 Task: Add Sprouts Organic Vanilla Extract to the cart.
Action: Mouse moved to (232, 115)
Screenshot: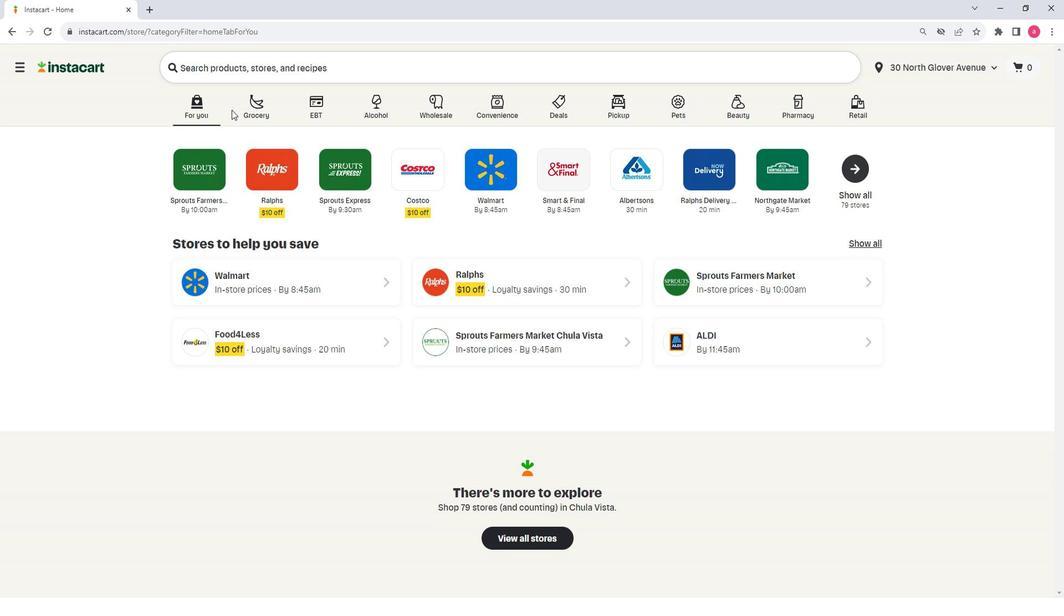 
Action: Mouse pressed left at (232, 115)
Screenshot: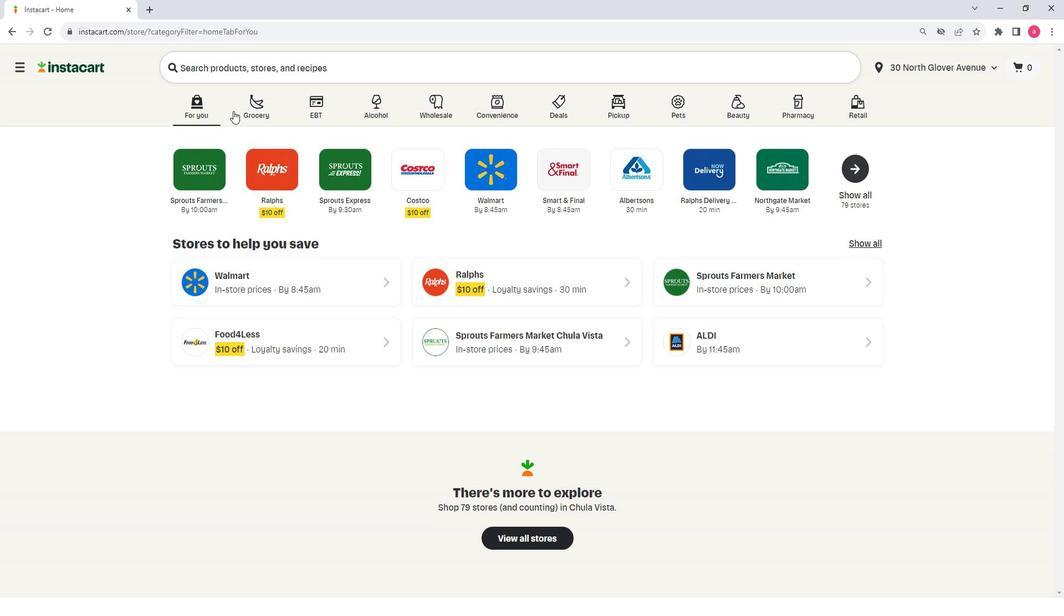 
Action: Mouse moved to (298, 324)
Screenshot: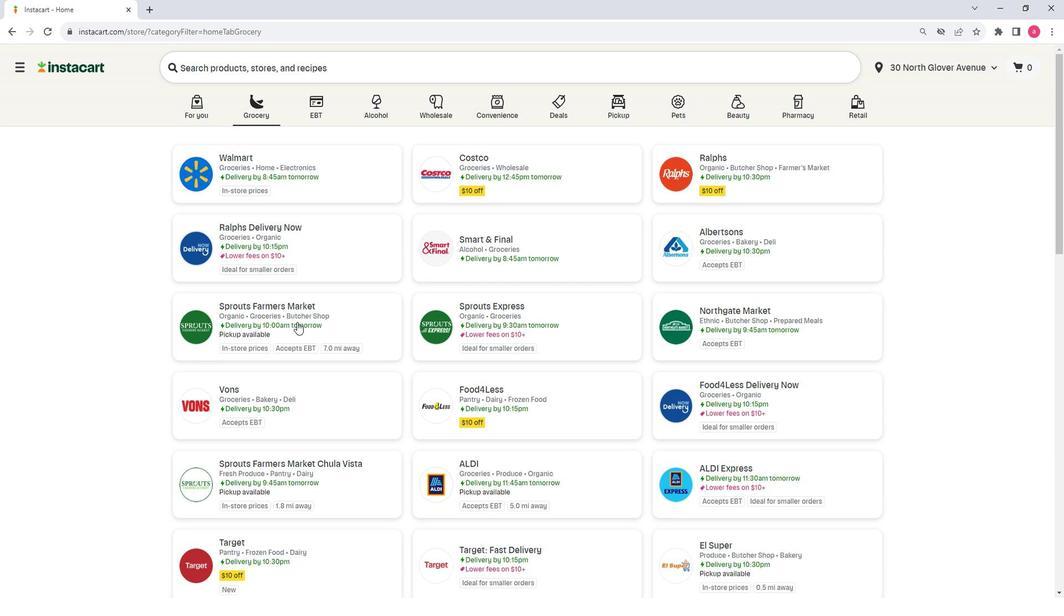 
Action: Mouse pressed left at (298, 324)
Screenshot: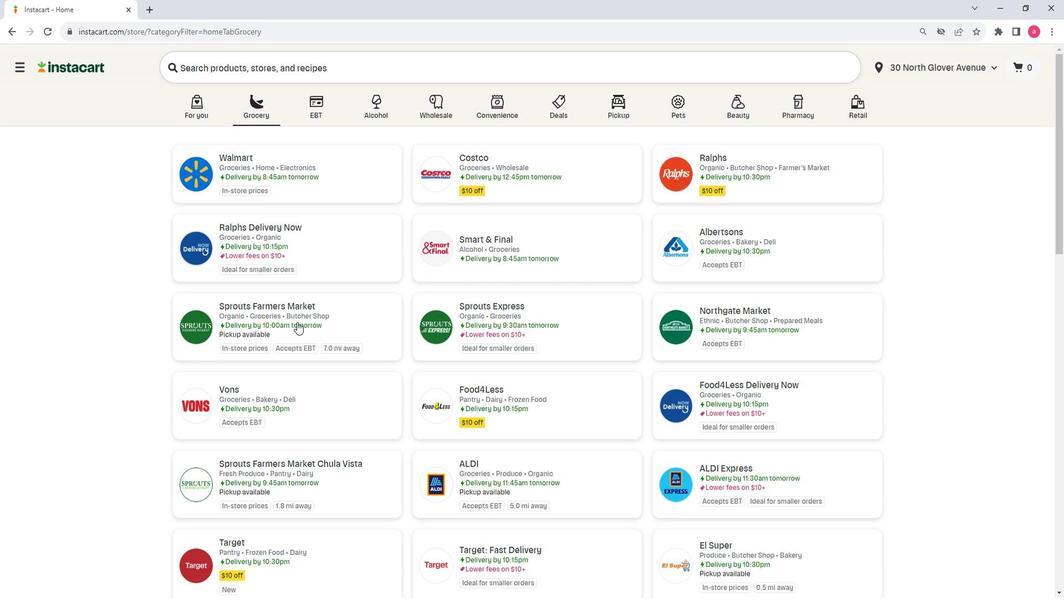 
Action: Mouse moved to (86, 299)
Screenshot: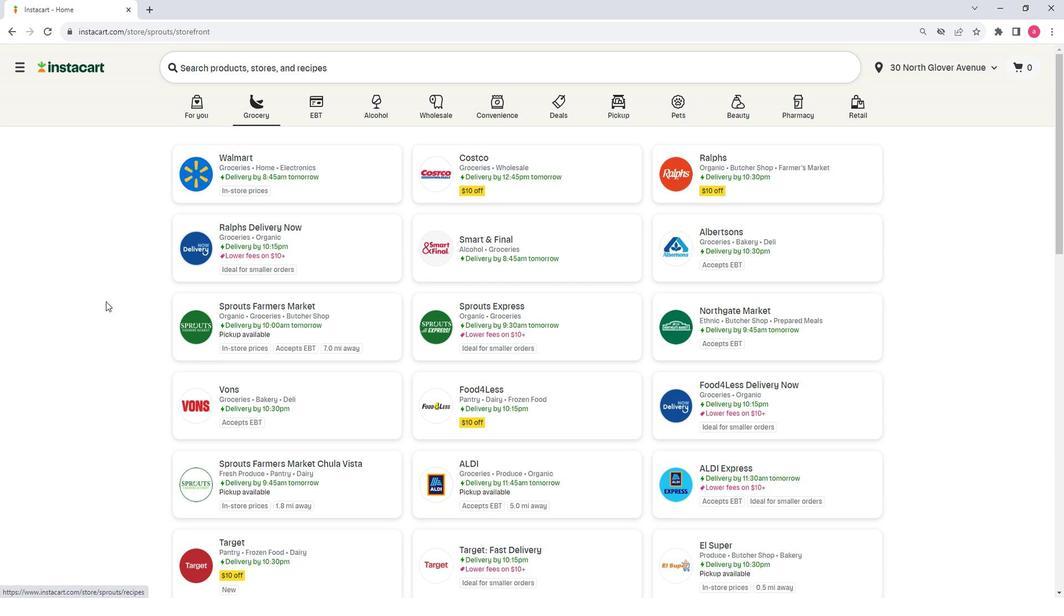 
Action: Mouse scrolled (86, 299) with delta (0, 0)
Screenshot: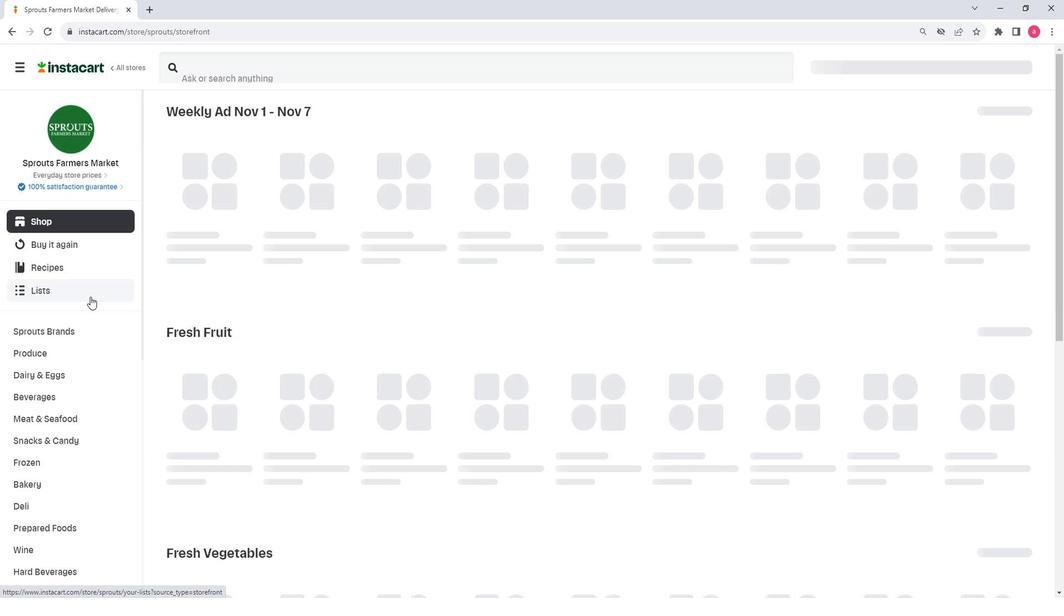 
Action: Mouse moved to (86, 299)
Screenshot: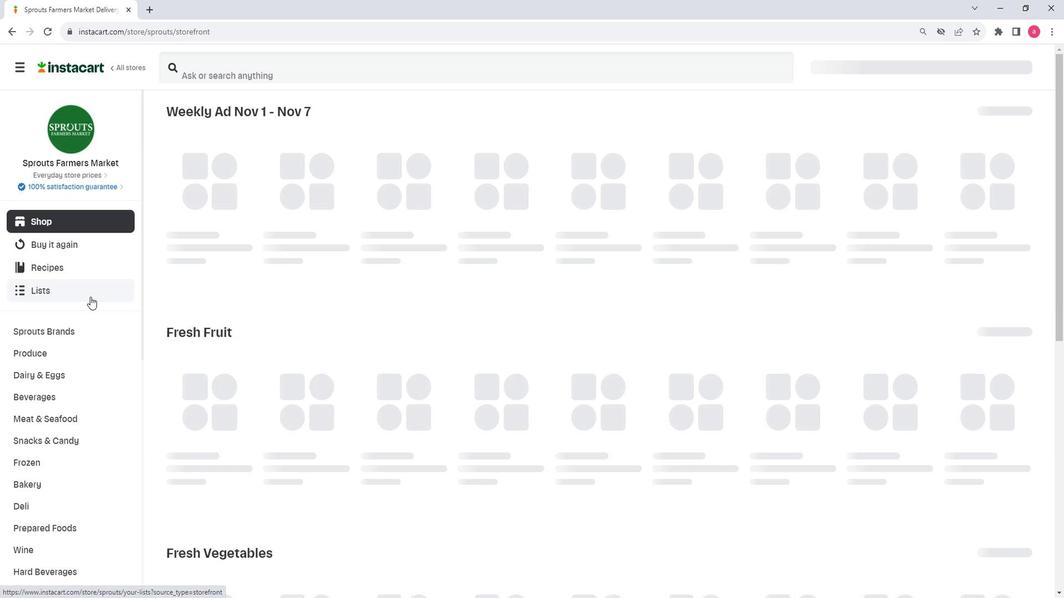 
Action: Mouse scrolled (86, 299) with delta (0, 0)
Screenshot: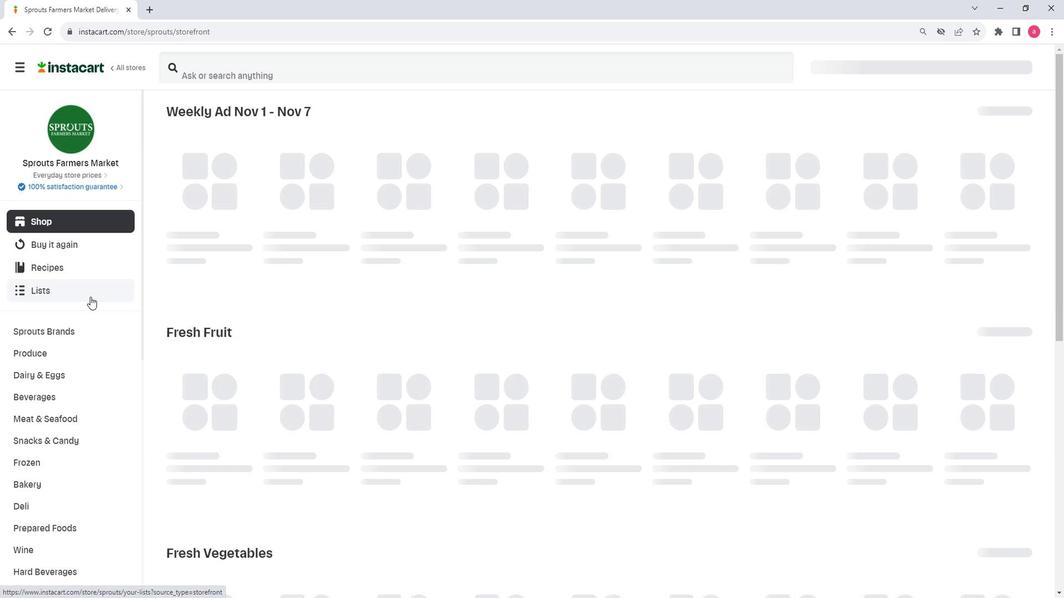 
Action: Mouse scrolled (86, 299) with delta (0, 0)
Screenshot: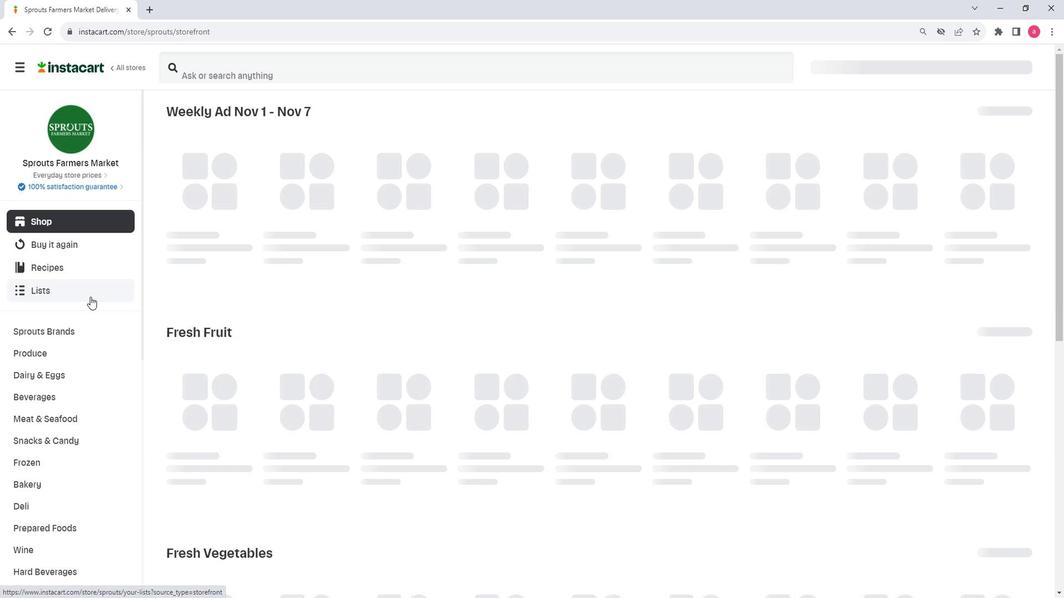 
Action: Mouse scrolled (86, 299) with delta (0, 0)
Screenshot: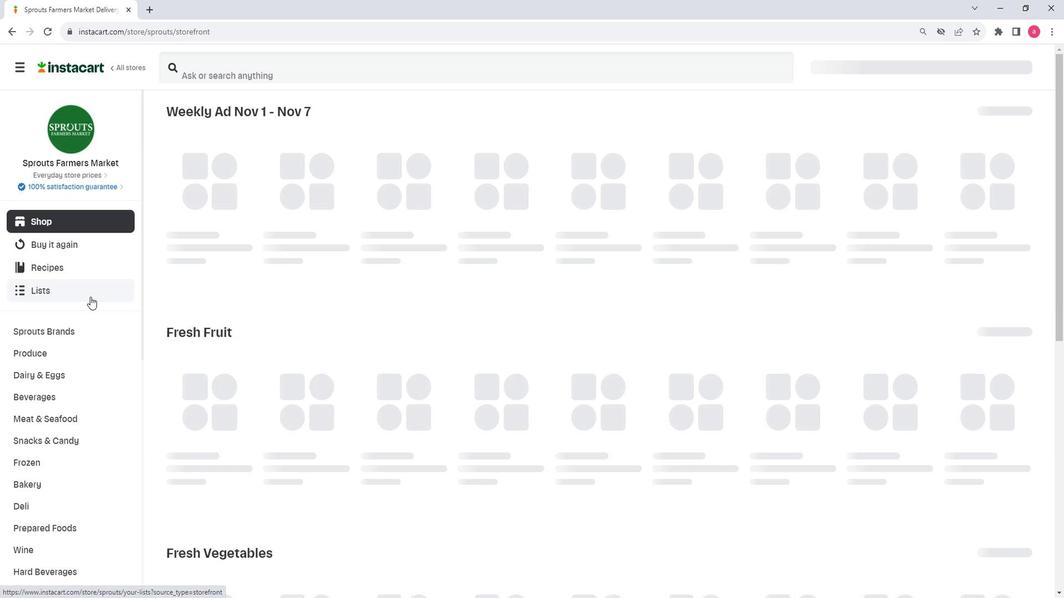
Action: Mouse scrolled (86, 299) with delta (0, 0)
Screenshot: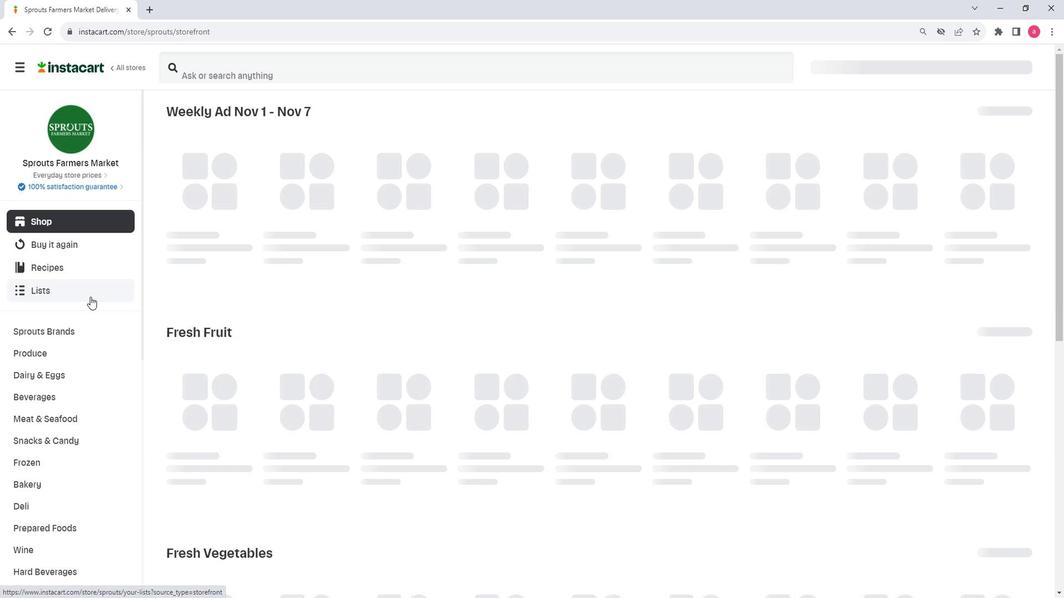 
Action: Mouse scrolled (86, 299) with delta (0, 0)
Screenshot: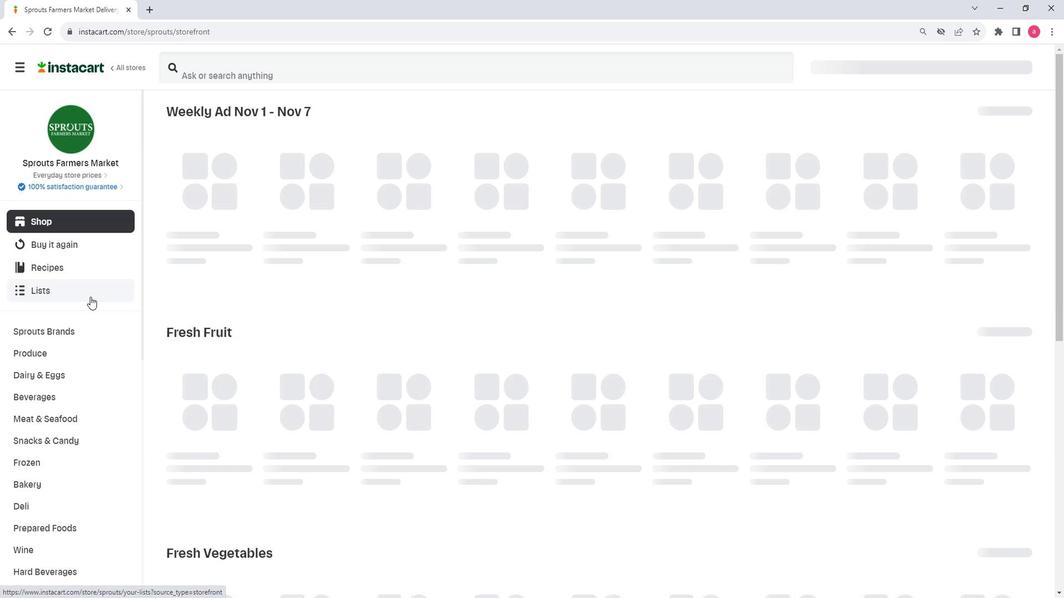 
Action: Mouse moved to (63, 388)
Screenshot: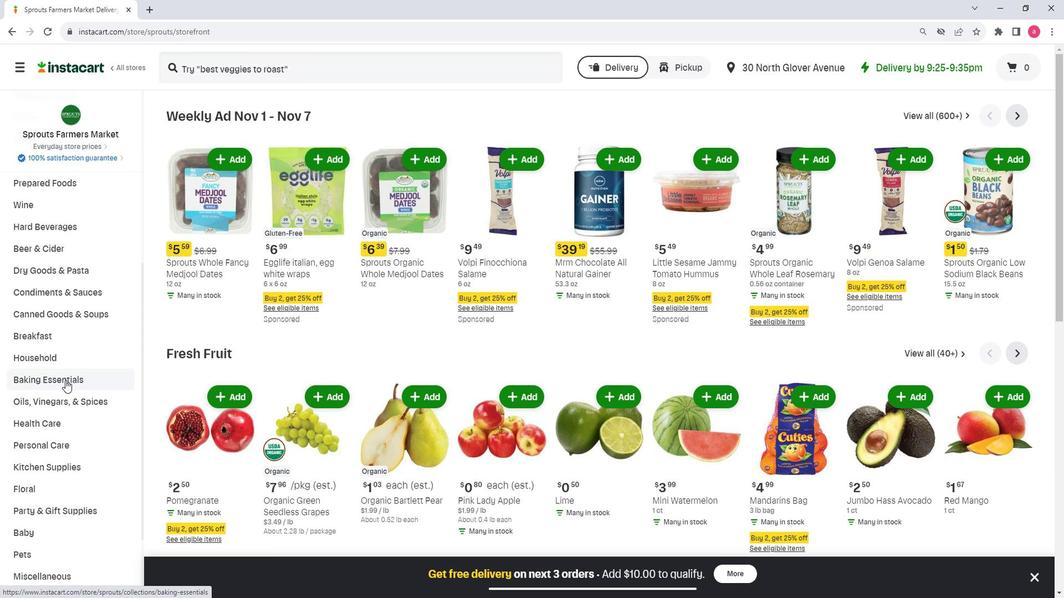 
Action: Mouse pressed left at (63, 388)
Screenshot: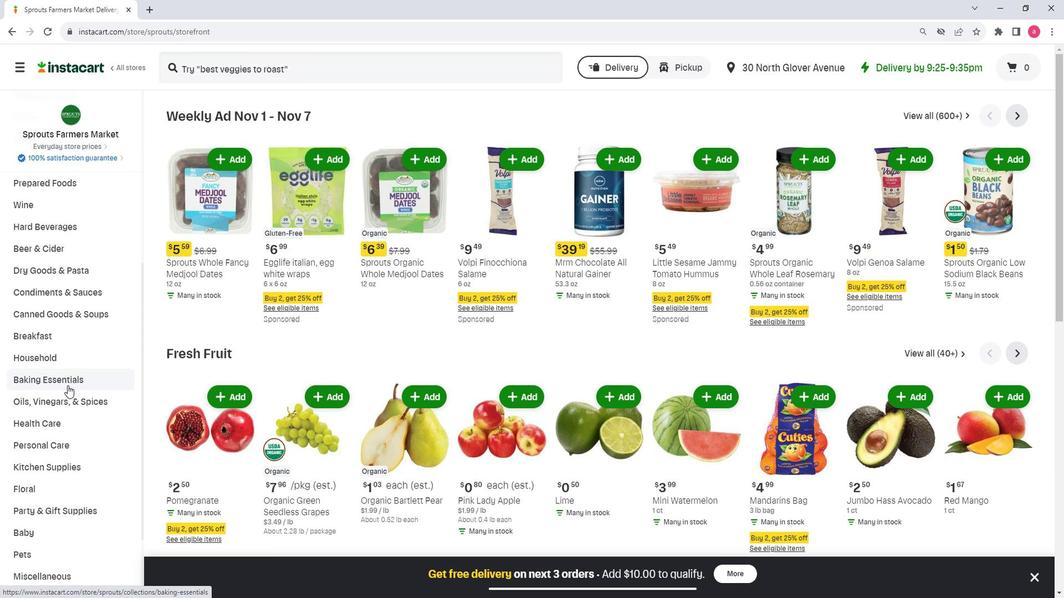 
Action: Mouse moved to (982, 144)
Screenshot: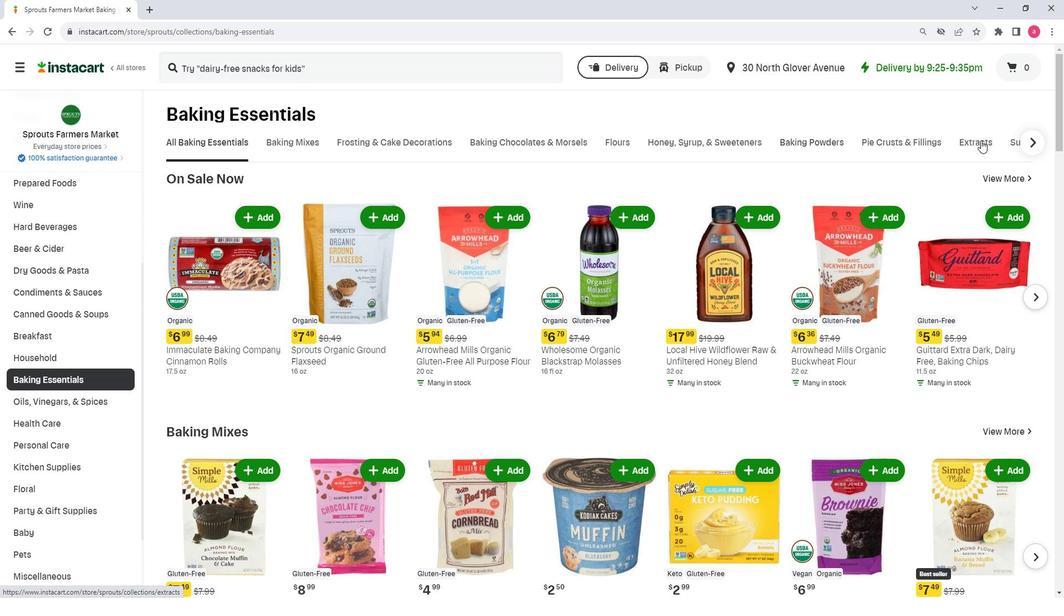 
Action: Mouse pressed left at (982, 144)
Screenshot: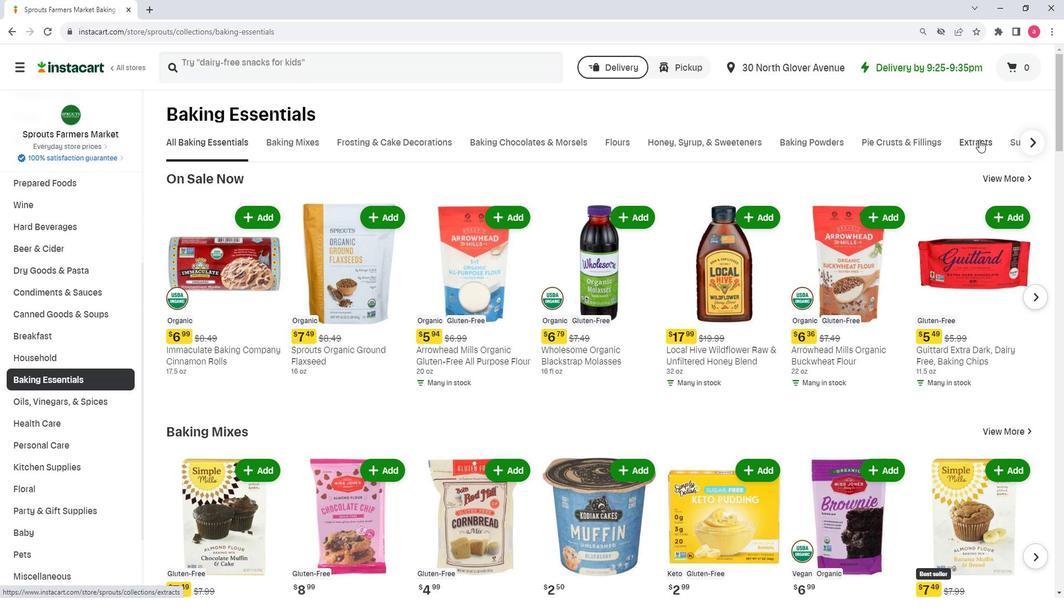 
Action: Mouse moved to (272, 72)
Screenshot: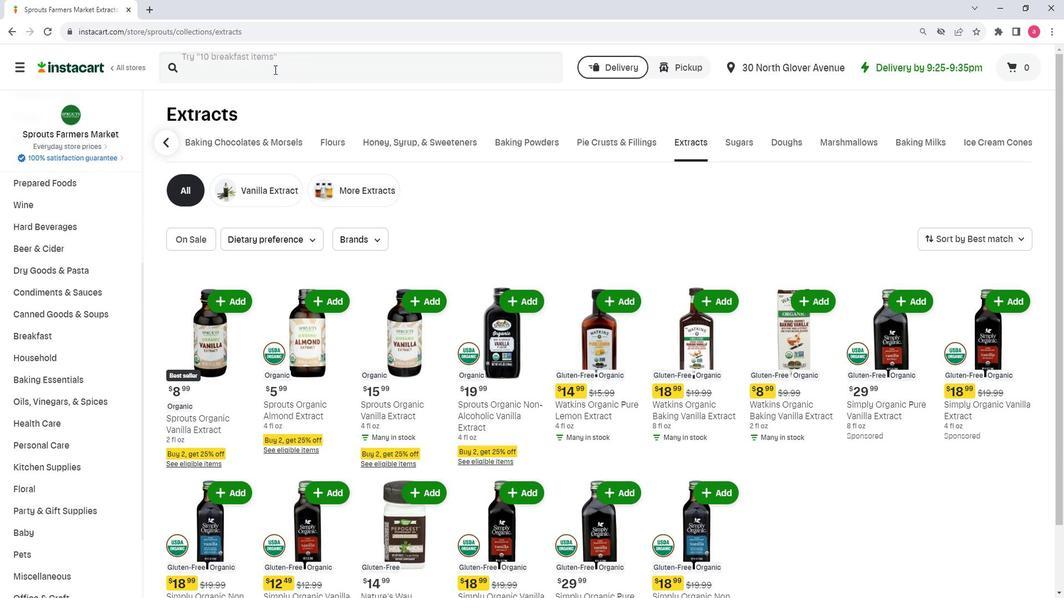 
Action: Mouse pressed left at (272, 72)
Screenshot: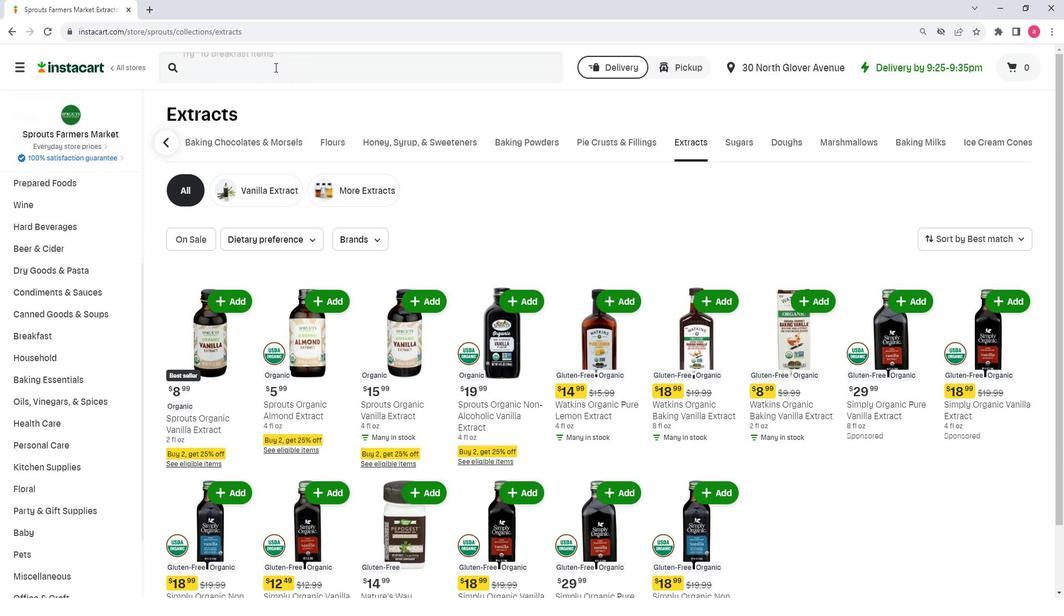 
Action: Key pressed <Key.shift>Sprouts<Key.space><Key.shift><Key.shift><Key.shift><Key.shift>
Screenshot: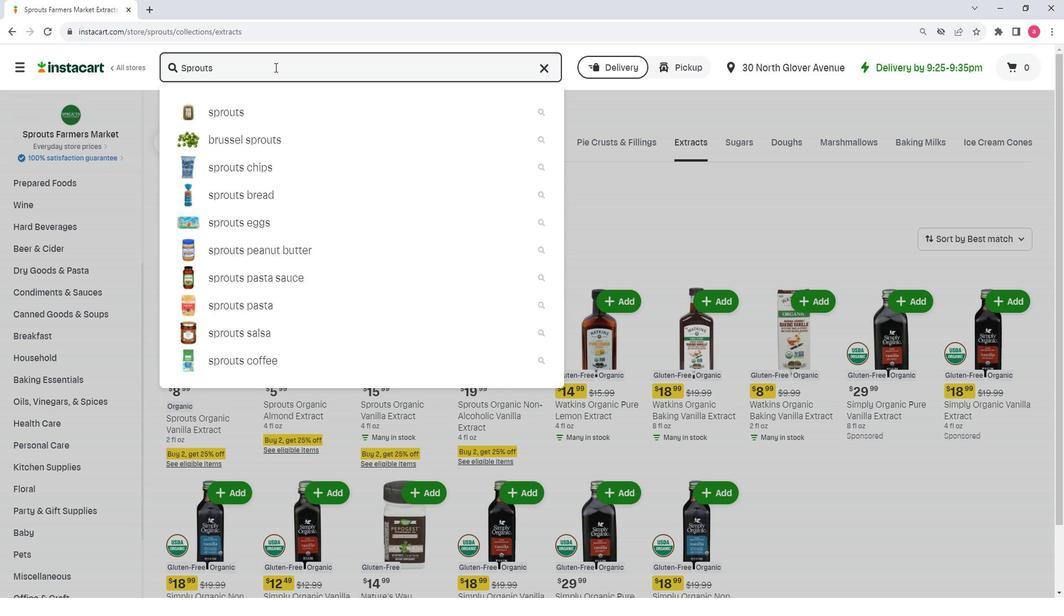
Action: Mouse moved to (273, 71)
Screenshot: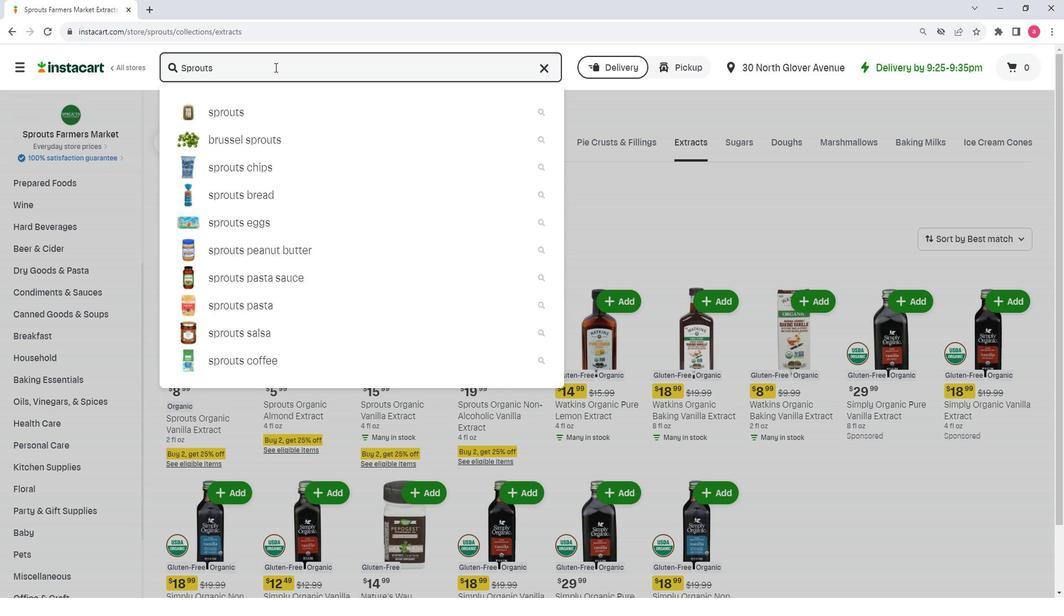 
Action: Key pressed <Key.shift><Key.shift><Key.shift><Key.shift><Key.shift><Key.shift><Key.shift><Key.shift><Key.shift>Organic<Key.space><Key.shift><Key.shift><Key.shift><Key.shift><Key.shift><Key.shift><Key.shift><Key.shift><Key.shift><Key.shift><Key.shift><Key.shift>Vanilla<Key.space><Key.shift>Extract<Key.enter>
Screenshot: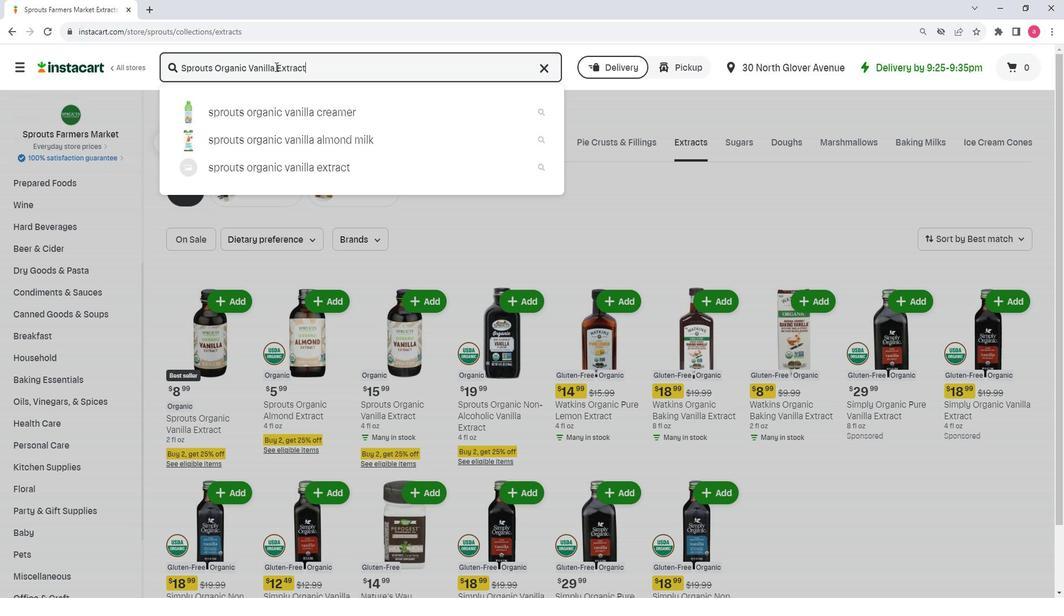 
Action: Mouse moved to (251, 273)
Screenshot: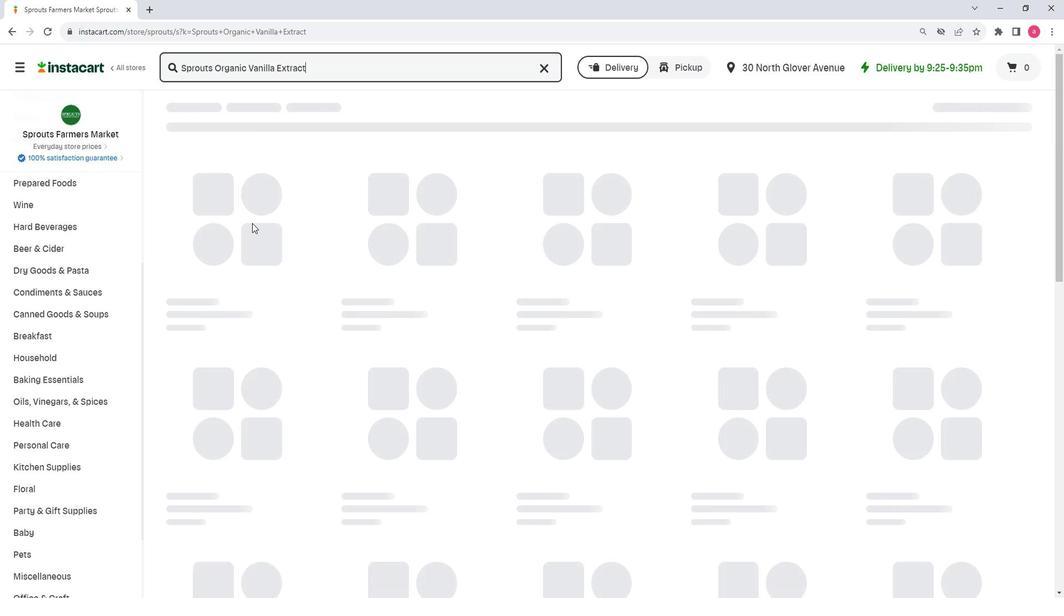 
Action: Mouse pressed left at (251, 273)
Screenshot: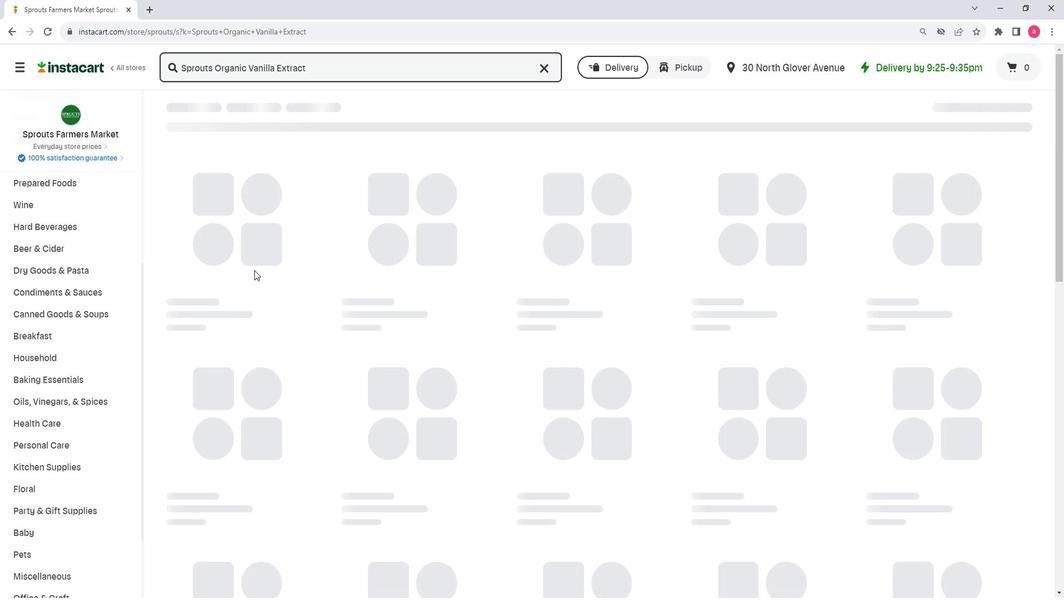 
Action: Mouse moved to (349, 350)
Screenshot: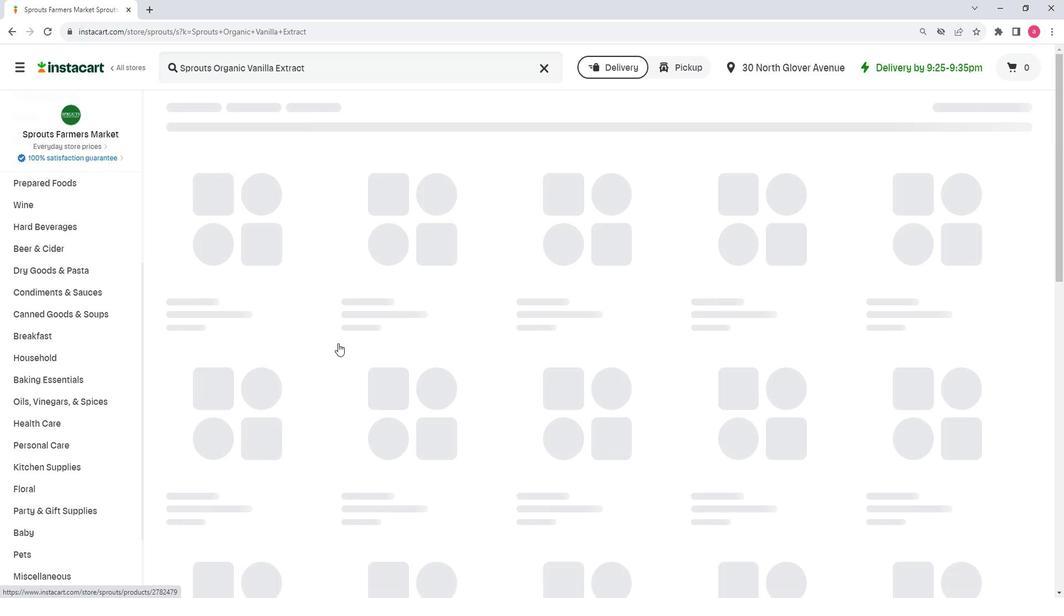 
Action: Mouse scrolled (349, 349) with delta (0, 0)
Screenshot: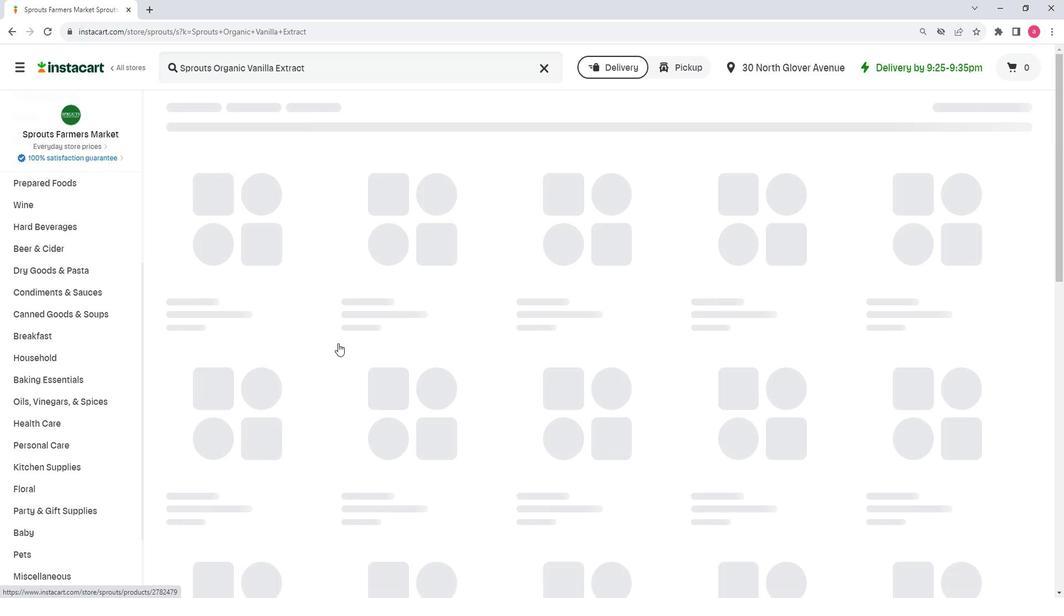 
Action: Mouse scrolled (349, 349) with delta (0, 0)
Screenshot: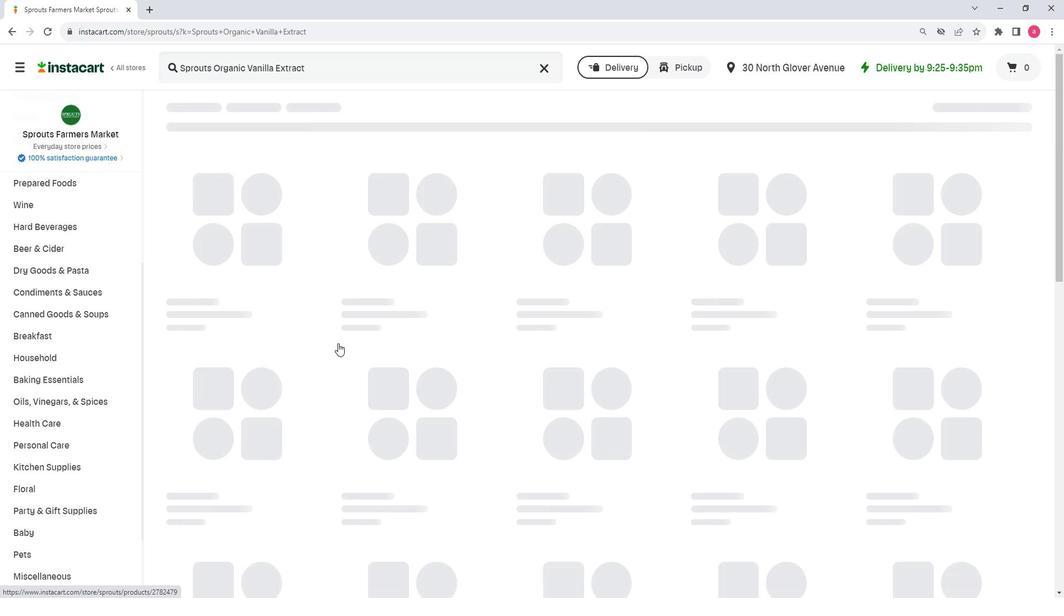 
Action: Mouse scrolled (349, 349) with delta (0, 0)
Screenshot: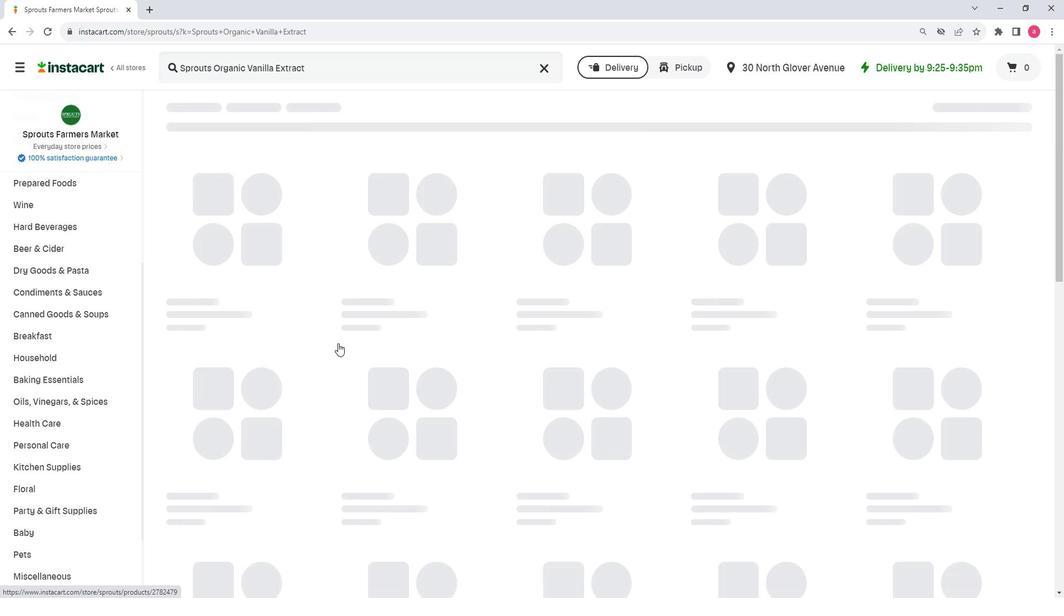 
Action: Mouse scrolled (349, 349) with delta (0, 0)
Screenshot: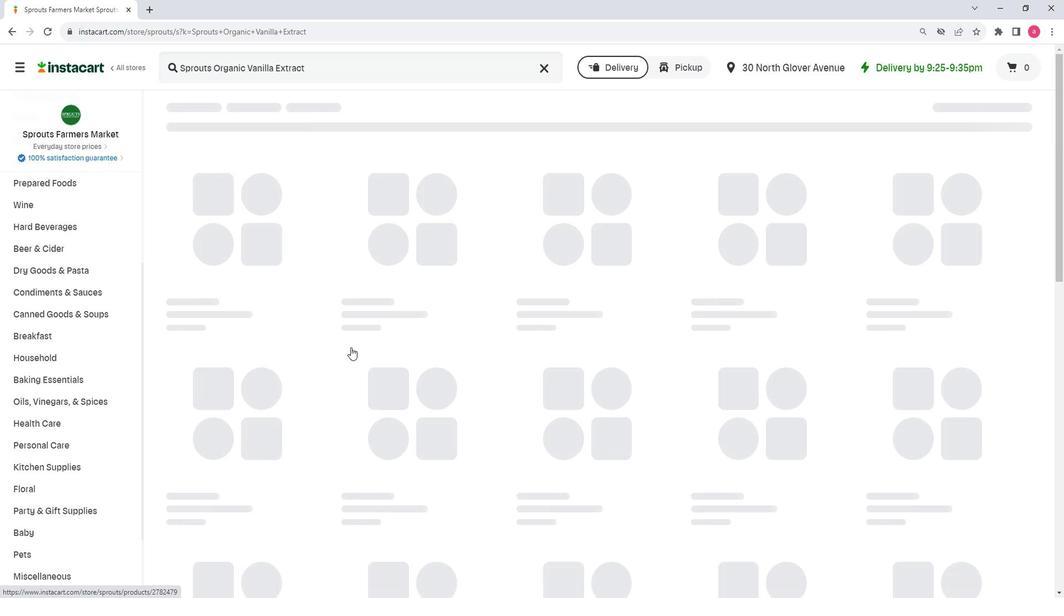 
Action: Mouse scrolled (349, 349) with delta (0, 0)
Screenshot: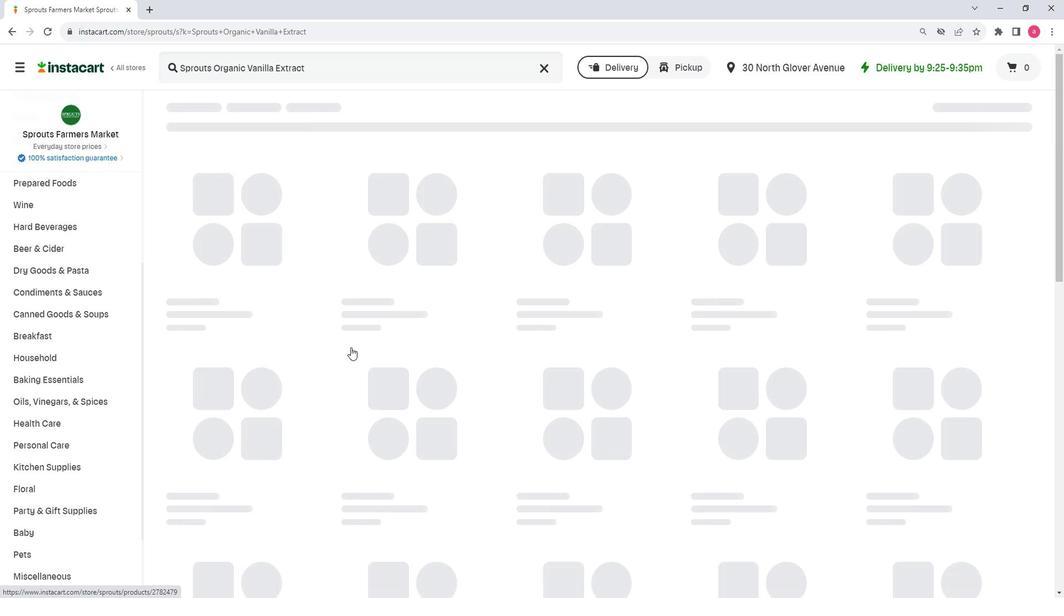 
Action: Mouse scrolled (349, 349) with delta (0, 0)
Screenshot: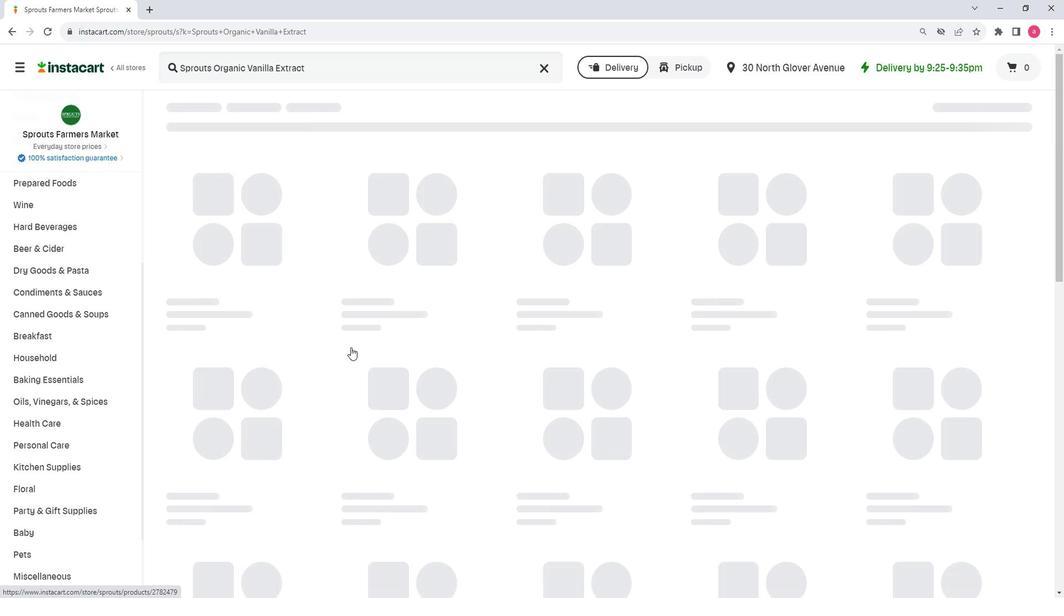 
Action: Mouse scrolled (349, 349) with delta (0, 0)
Screenshot: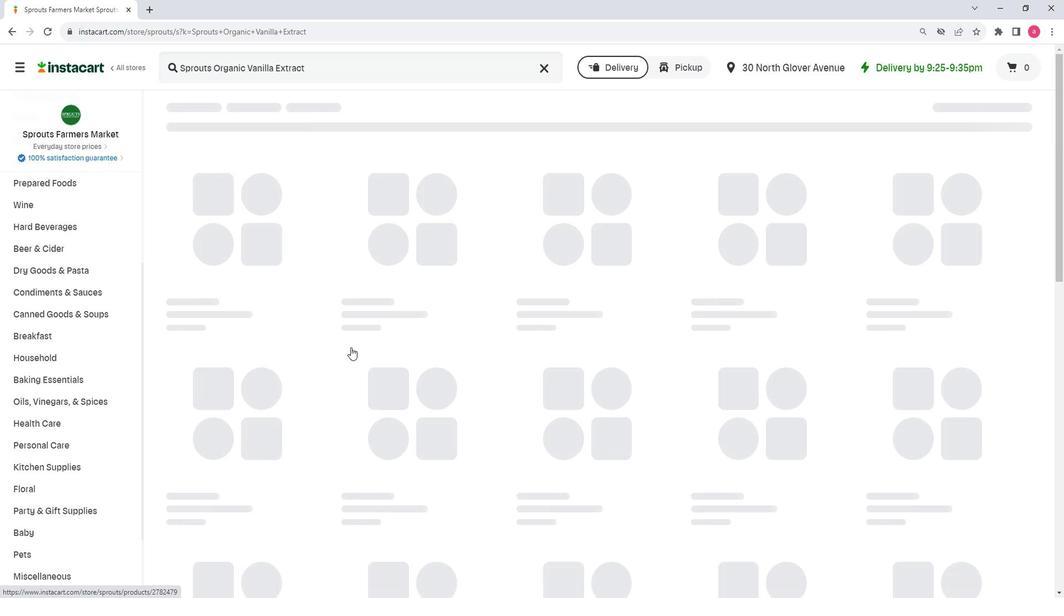 
Action: Mouse moved to (372, 378)
Screenshot: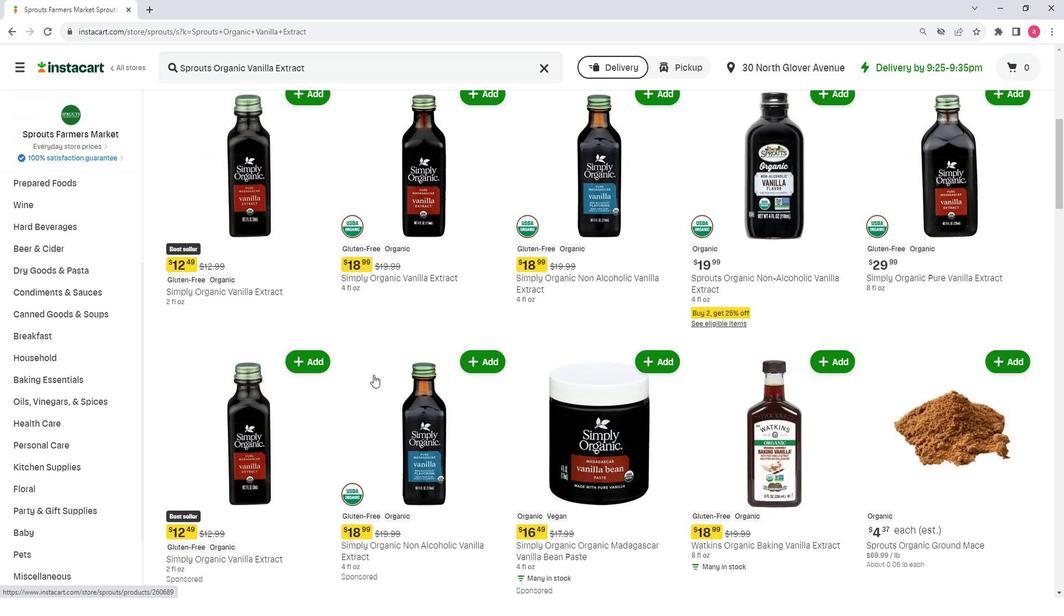 
Action: Mouse scrolled (372, 378) with delta (0, 0)
Screenshot: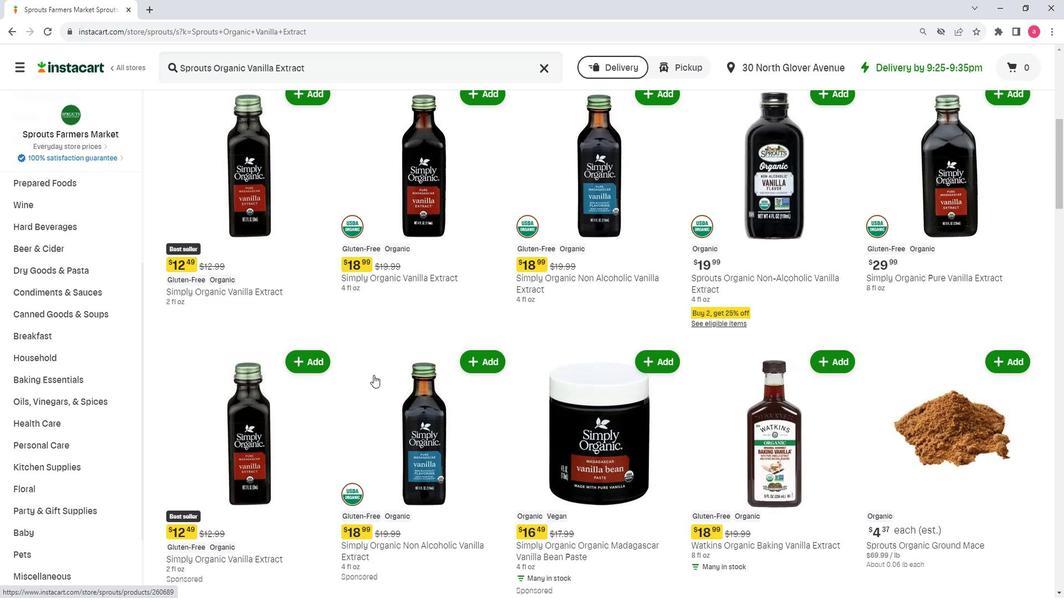 
Action: Mouse scrolled (372, 378) with delta (0, 0)
Screenshot: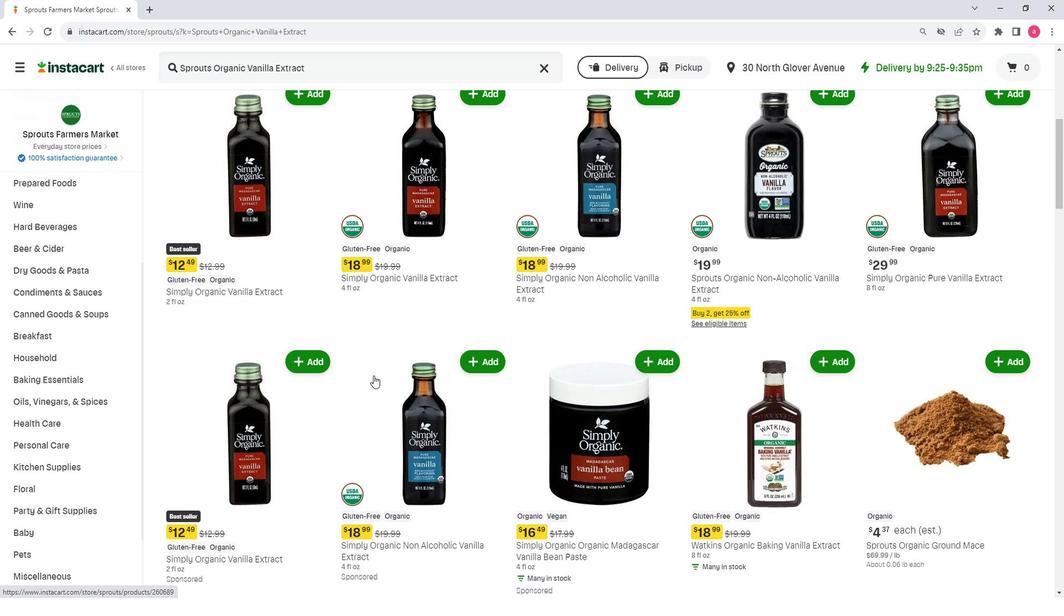 
Action: Mouse scrolled (372, 378) with delta (0, 0)
Screenshot: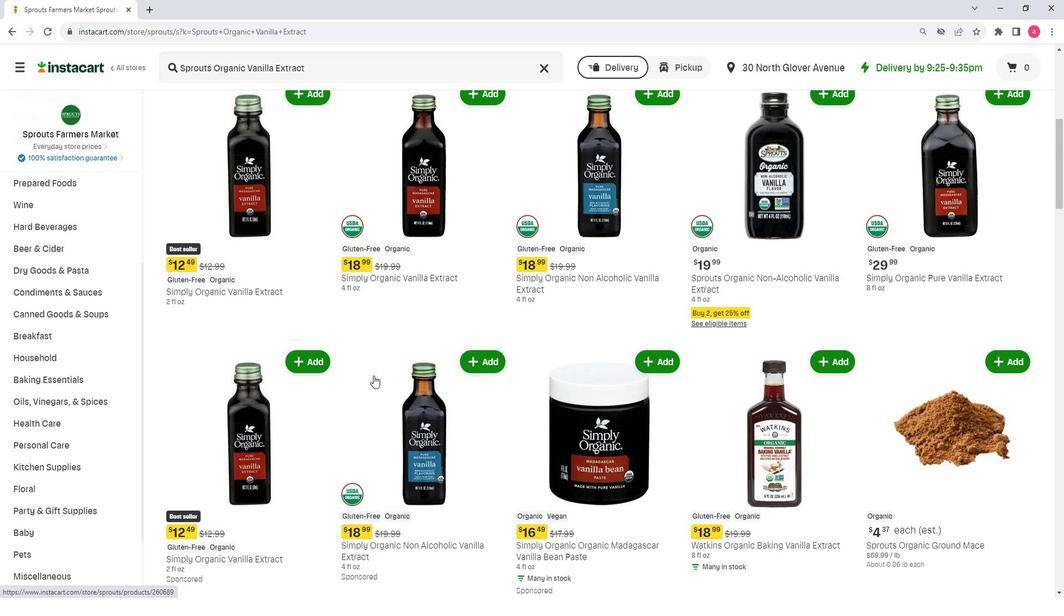 
Action: Mouse scrolled (372, 378) with delta (0, 0)
Screenshot: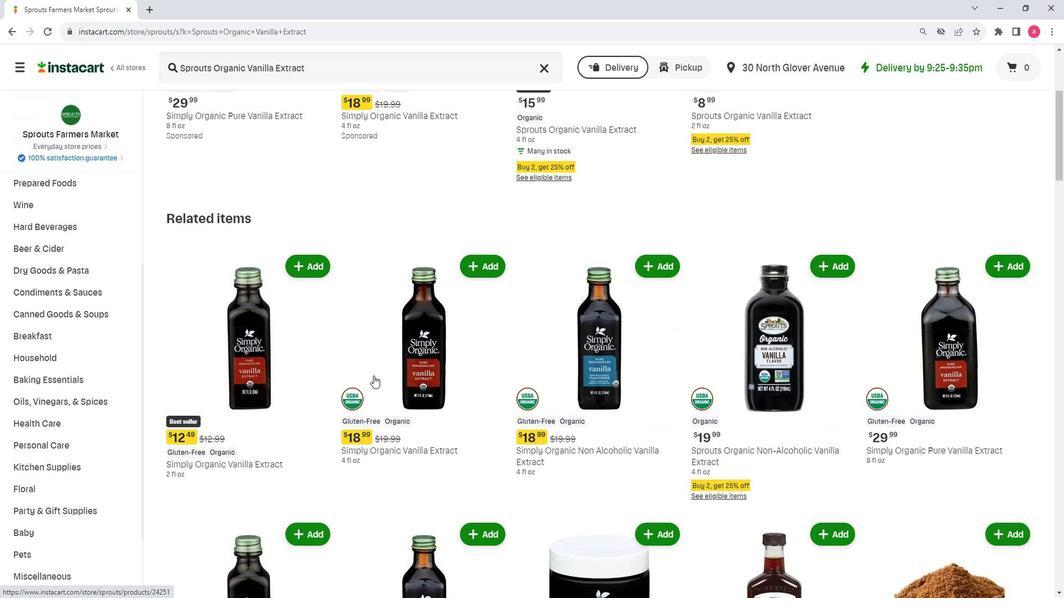 
Action: Mouse scrolled (372, 378) with delta (0, 0)
Screenshot: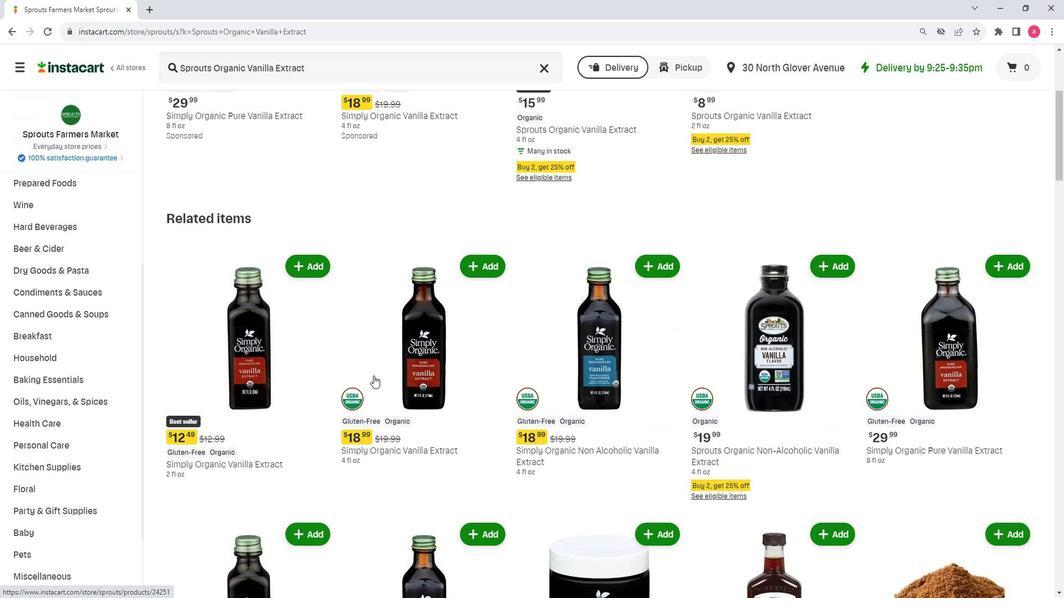 
Action: Mouse scrolled (372, 378) with delta (0, 0)
Screenshot: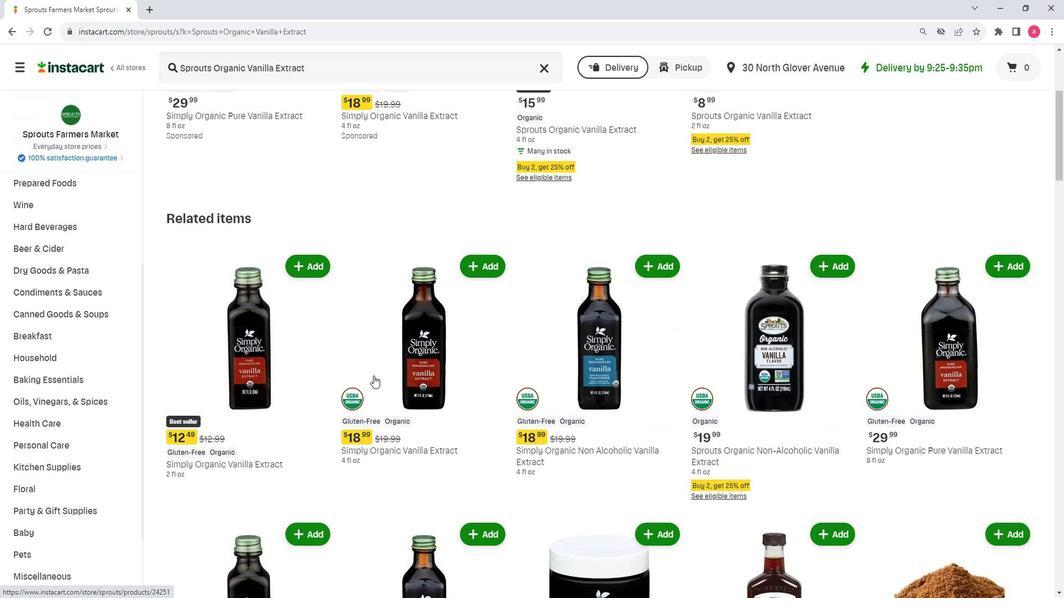 
Action: Mouse scrolled (372, 378) with delta (0, 0)
Screenshot: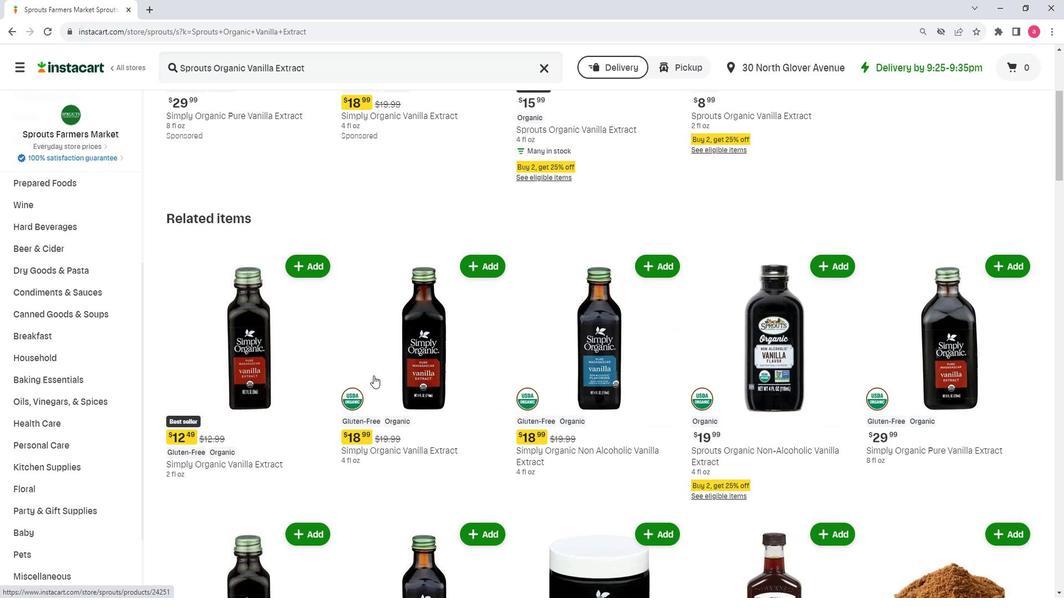 
Action: Mouse scrolled (372, 378) with delta (0, 0)
Screenshot: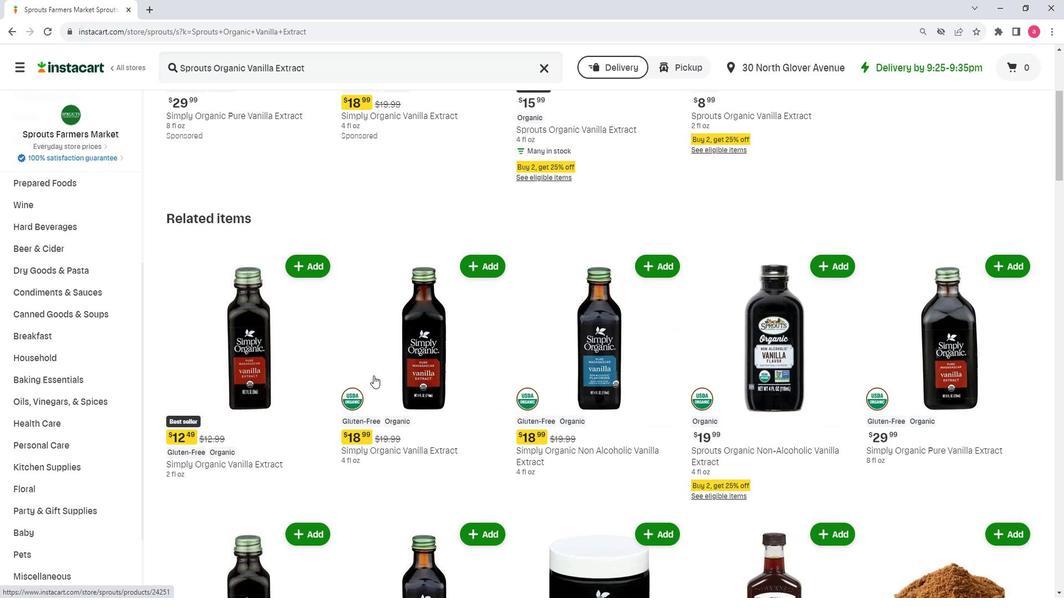 
Action: Mouse scrolled (372, 378) with delta (0, 0)
Screenshot: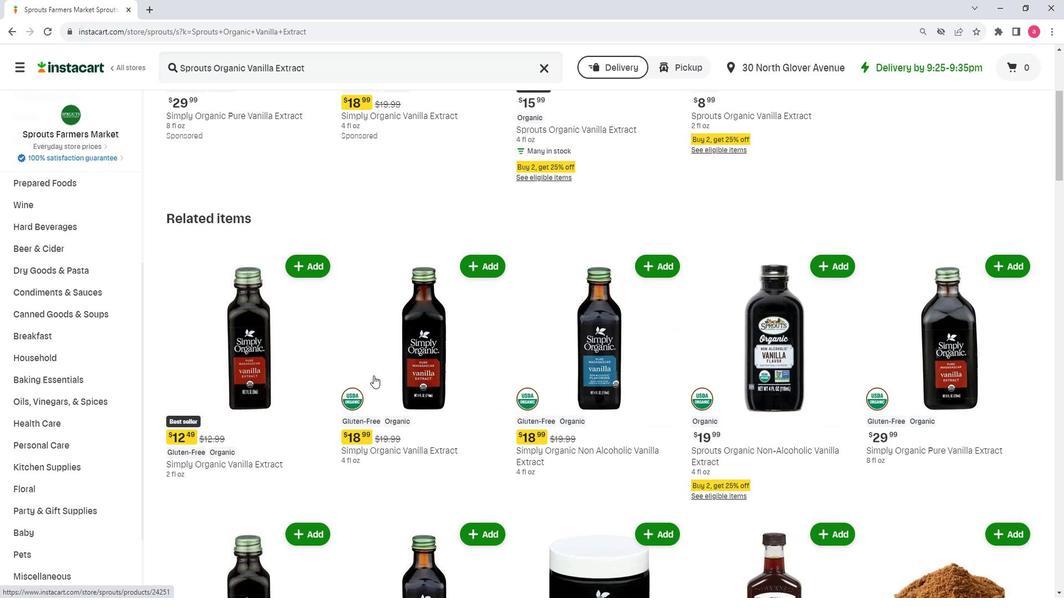 
Action: Mouse scrolled (372, 378) with delta (0, 0)
Screenshot: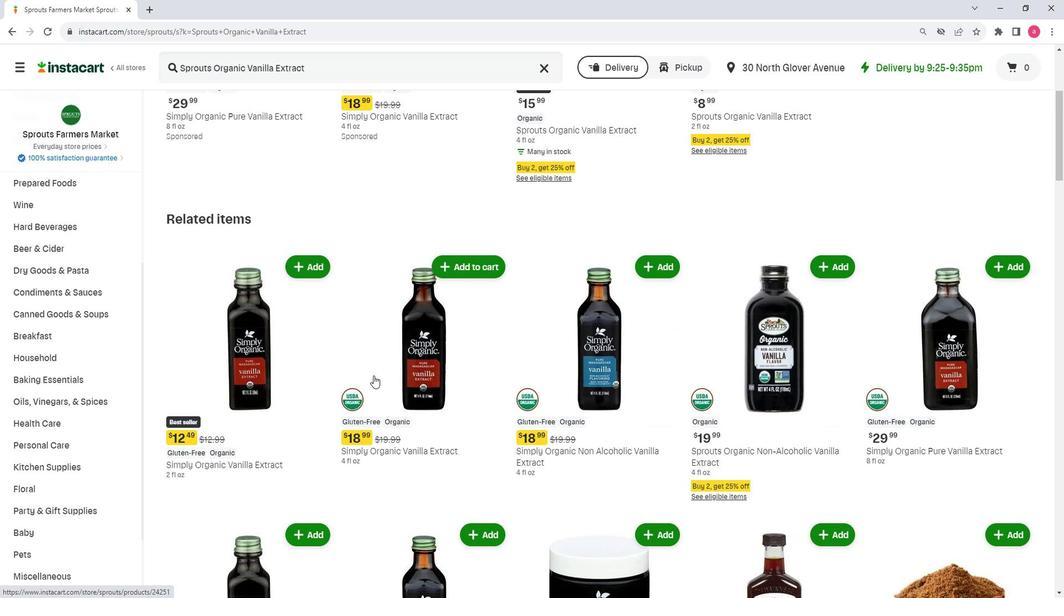 
Action: Mouse moved to (648, 164)
Screenshot: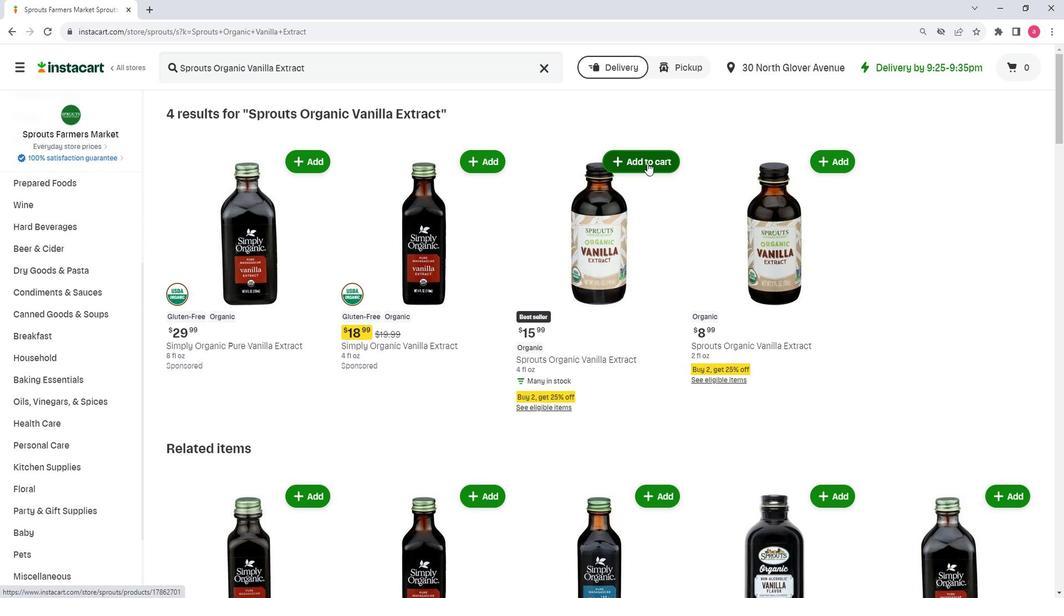 
Action: Mouse pressed left at (648, 164)
Screenshot: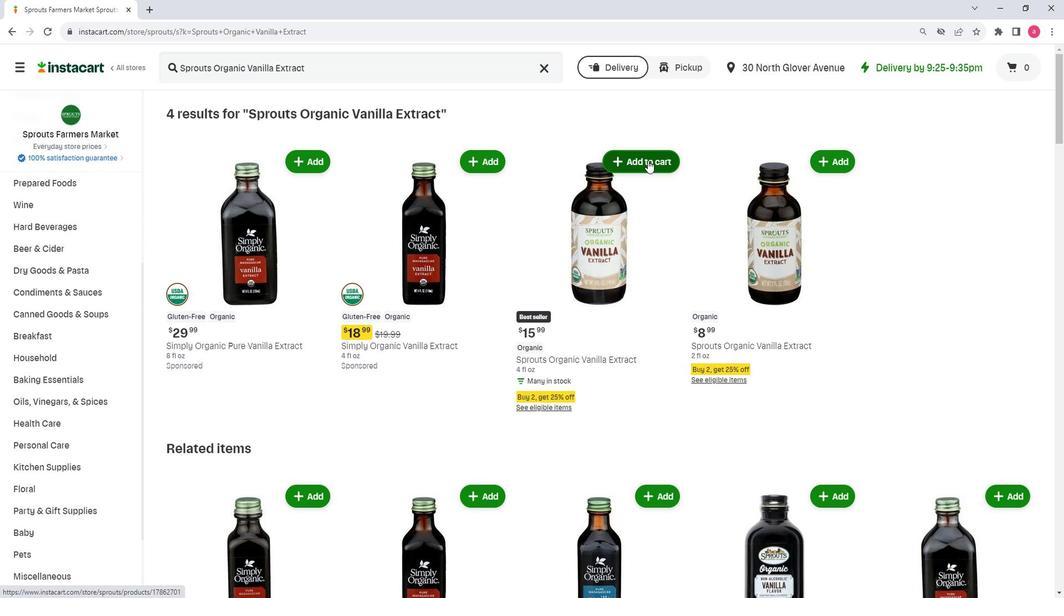 
Action: Mouse moved to (670, 225)
Screenshot: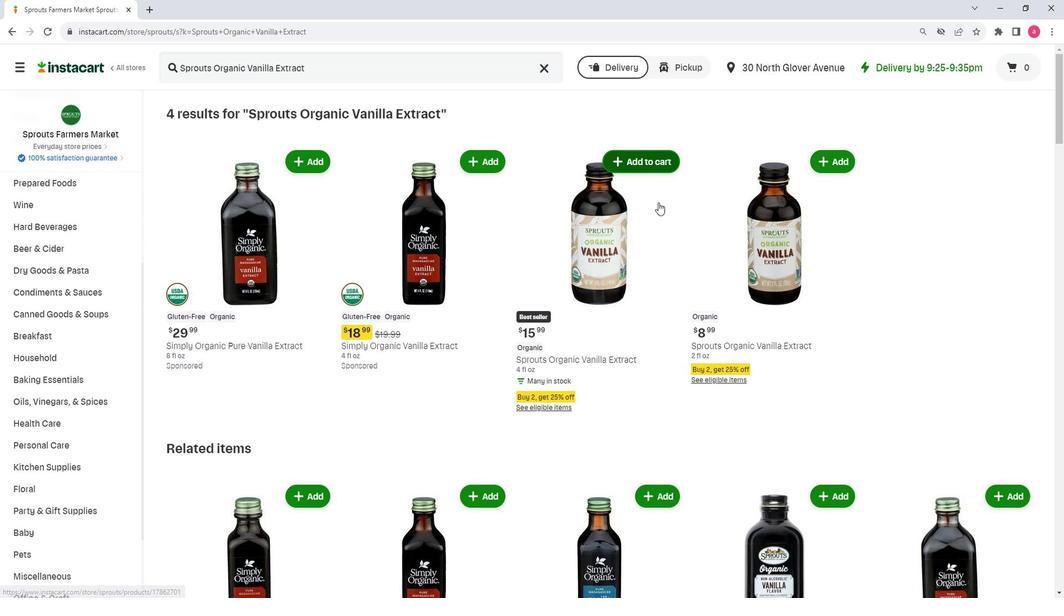 
